 Task: Apply theme geometric in current slide.
Action: Mouse moved to (466, 95)
Screenshot: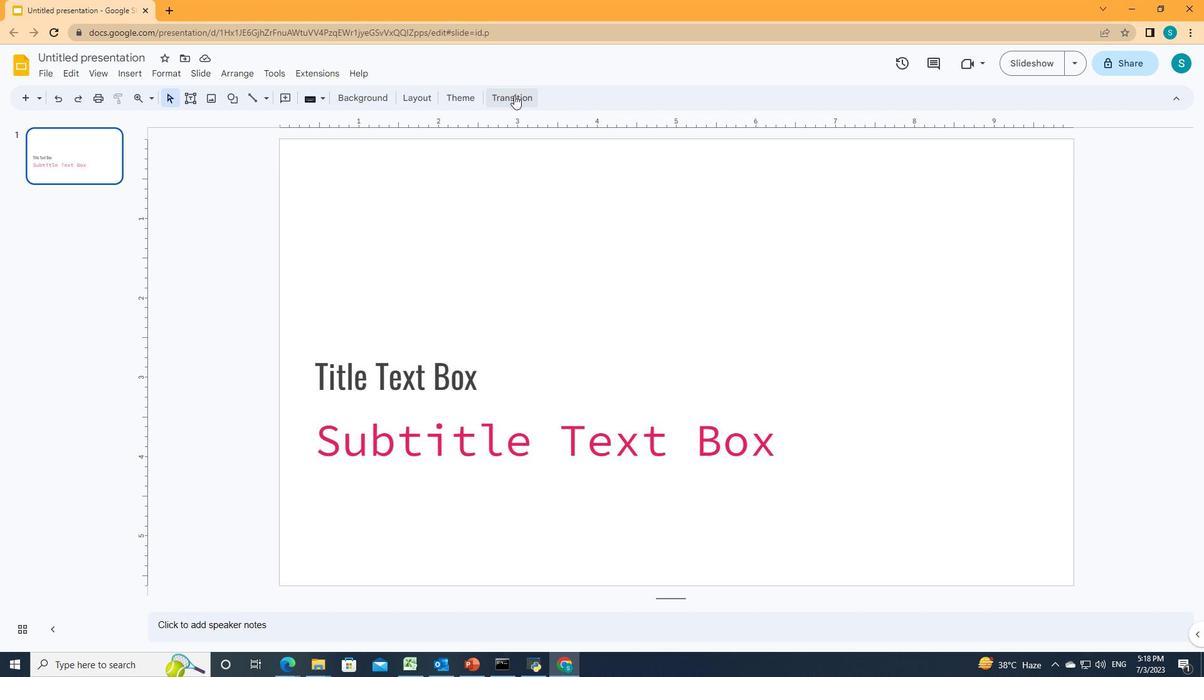 
Action: Mouse pressed left at (466, 95)
Screenshot: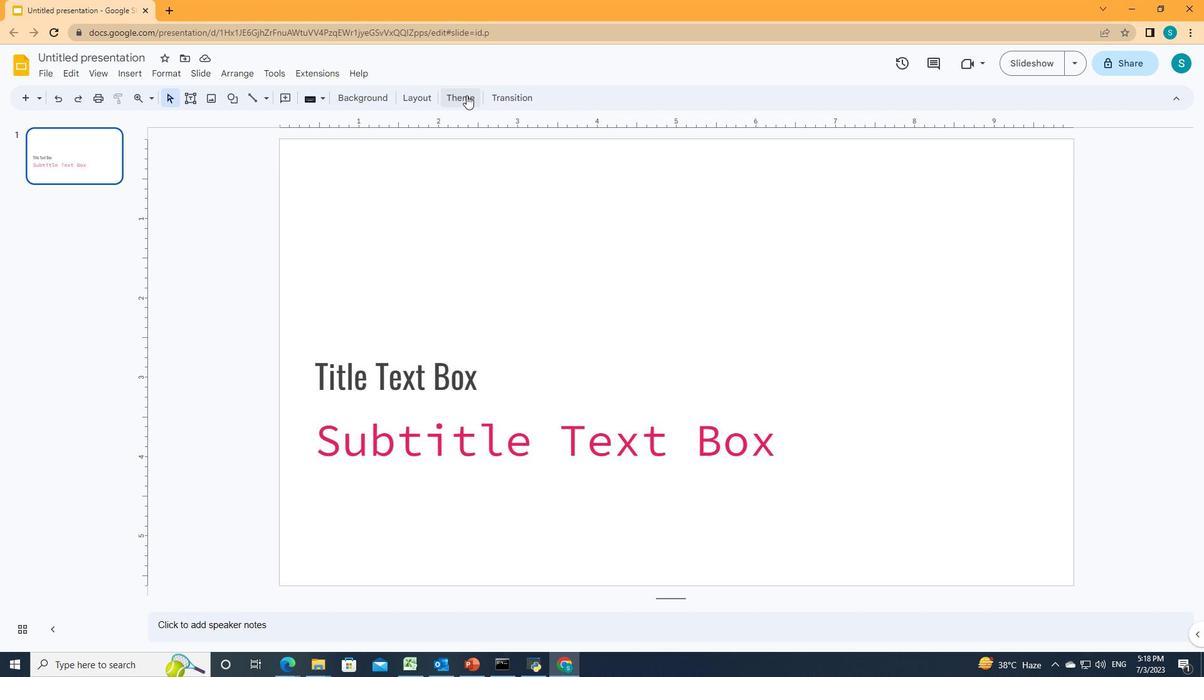 
Action: Mouse moved to (1147, 306)
Screenshot: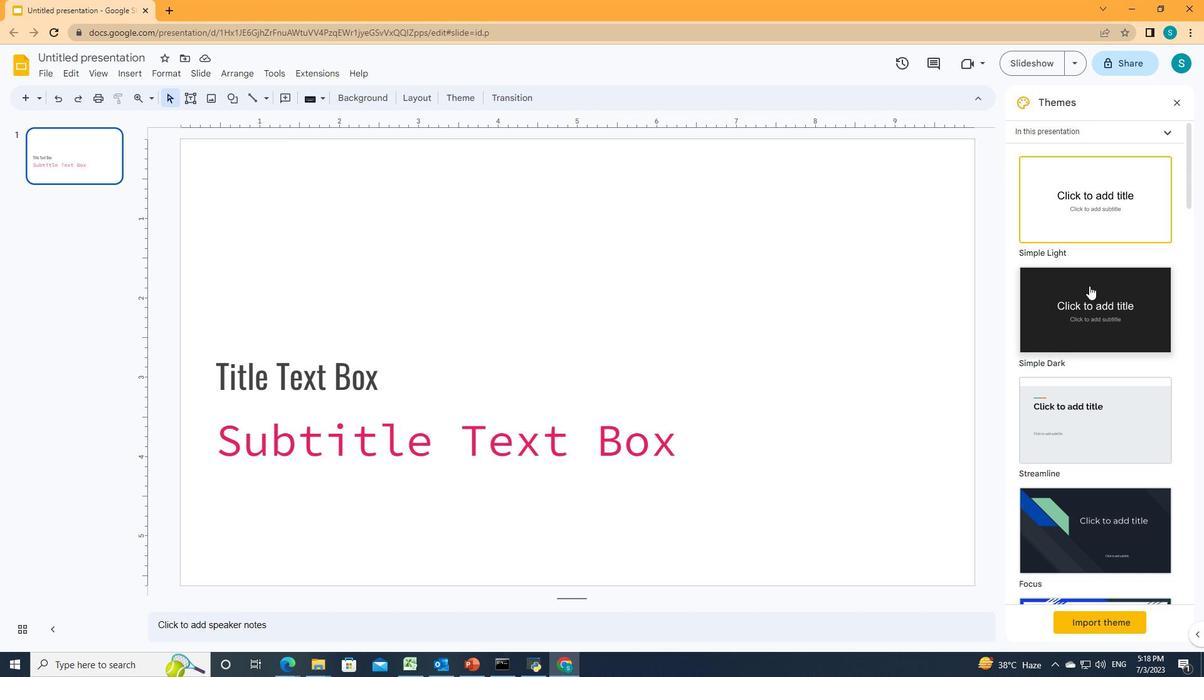 
Action: Mouse scrolled (1147, 305) with delta (0, 0)
Screenshot: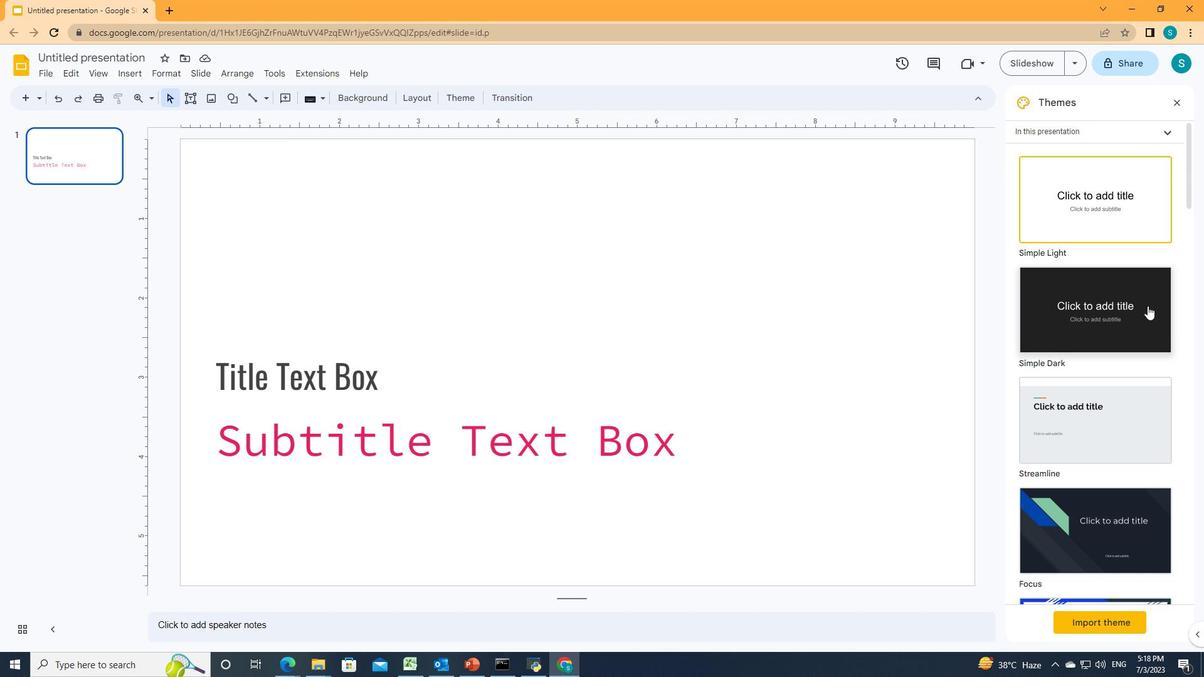 
Action: Mouse scrolled (1147, 305) with delta (0, 0)
Screenshot: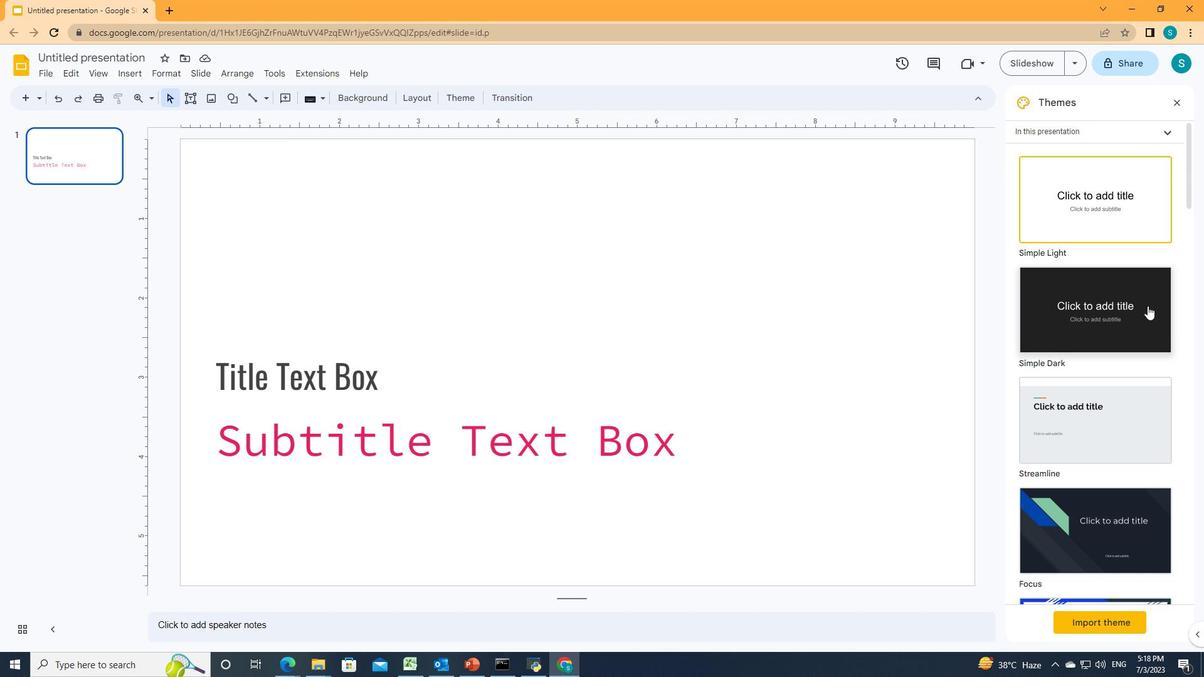 
Action: Mouse scrolled (1147, 305) with delta (0, 0)
Screenshot: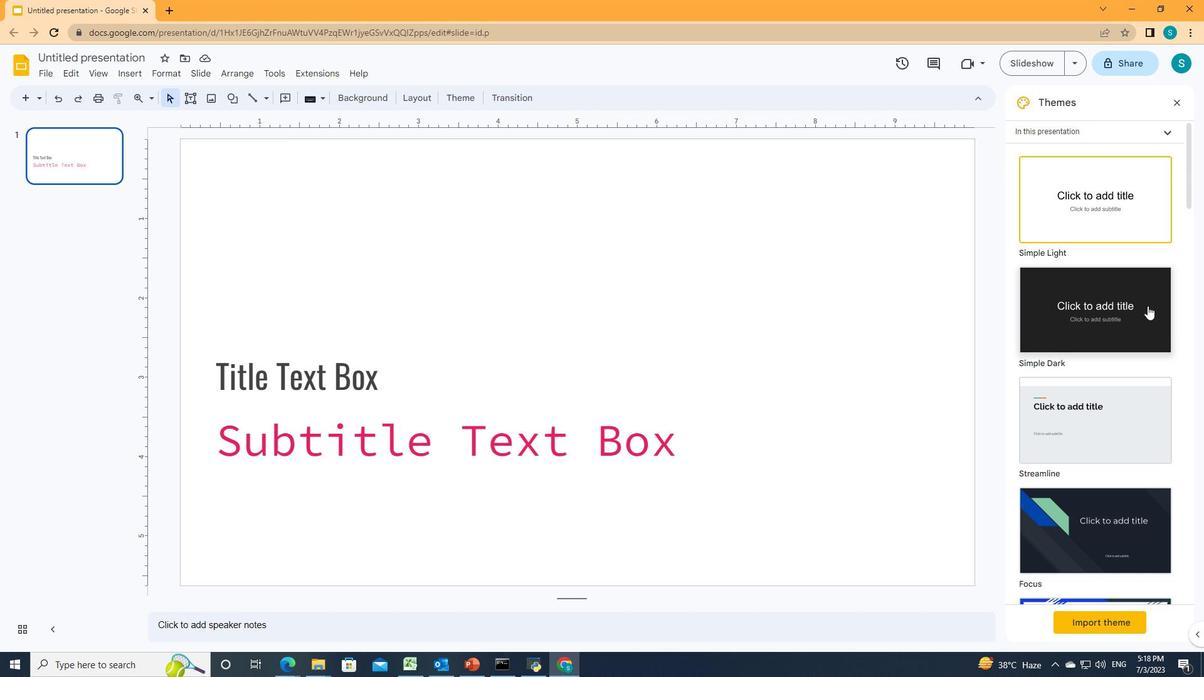 
Action: Mouse scrolled (1147, 305) with delta (0, 0)
Screenshot: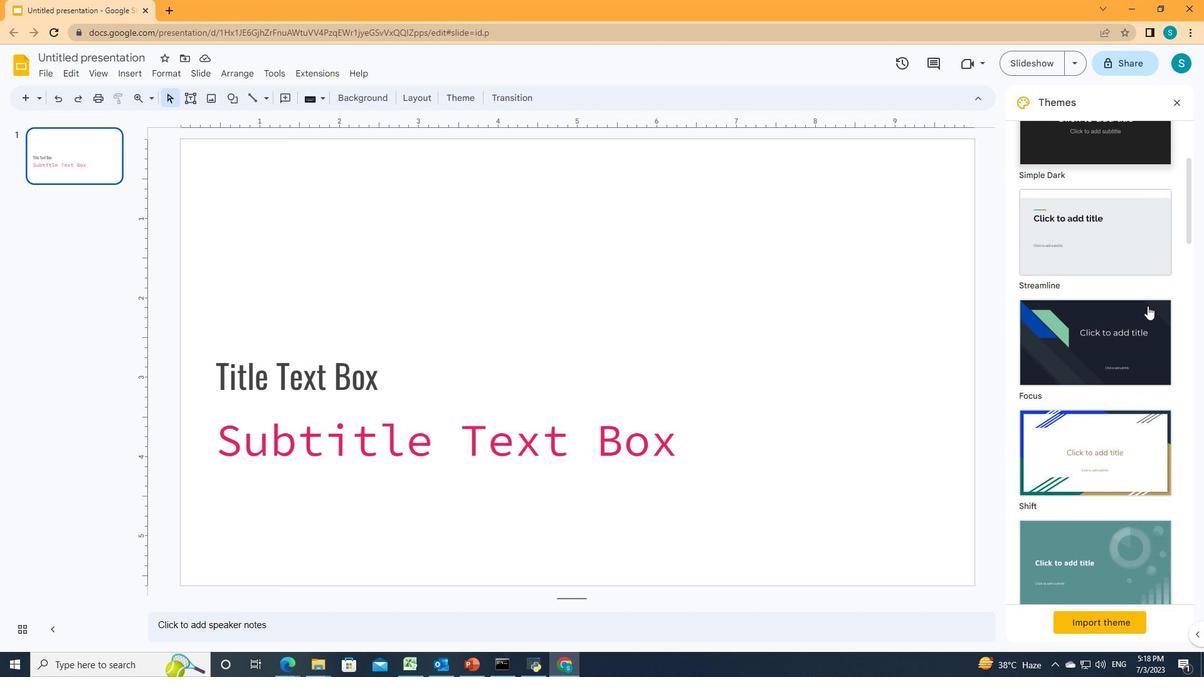 
Action: Mouse scrolled (1147, 305) with delta (0, 0)
Screenshot: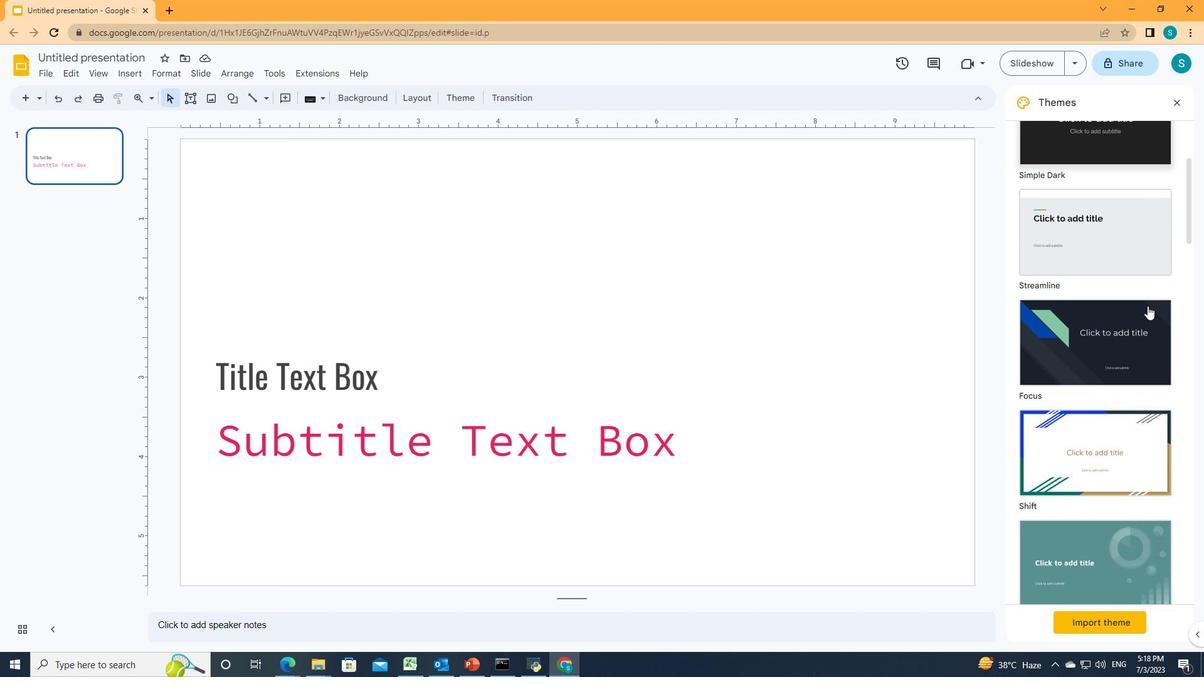 
Action: Mouse scrolled (1147, 305) with delta (0, 0)
Screenshot: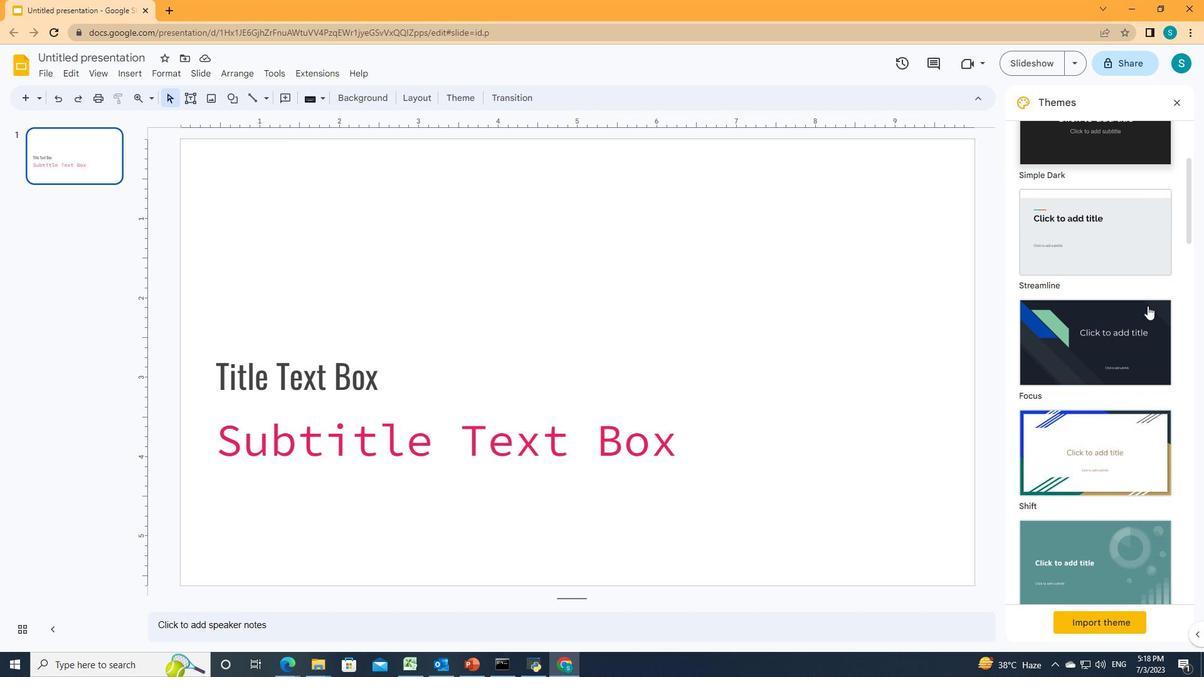 
Action: Mouse scrolled (1147, 305) with delta (0, 0)
Screenshot: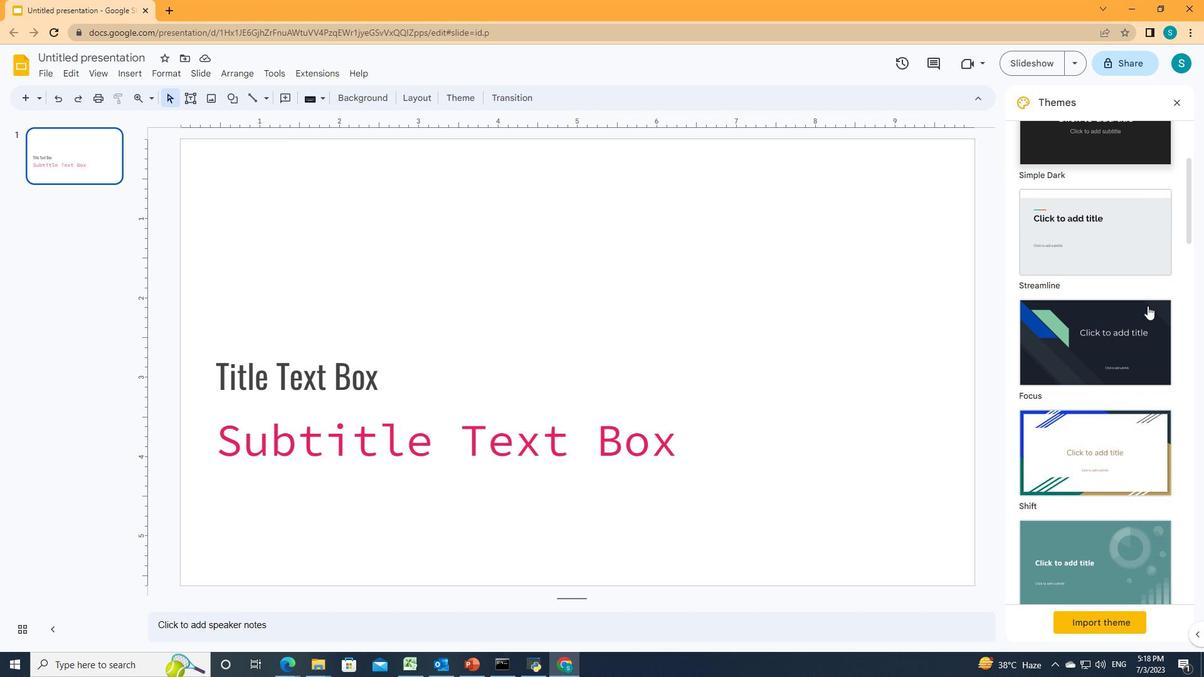 
Action: Mouse scrolled (1147, 305) with delta (0, 0)
Screenshot: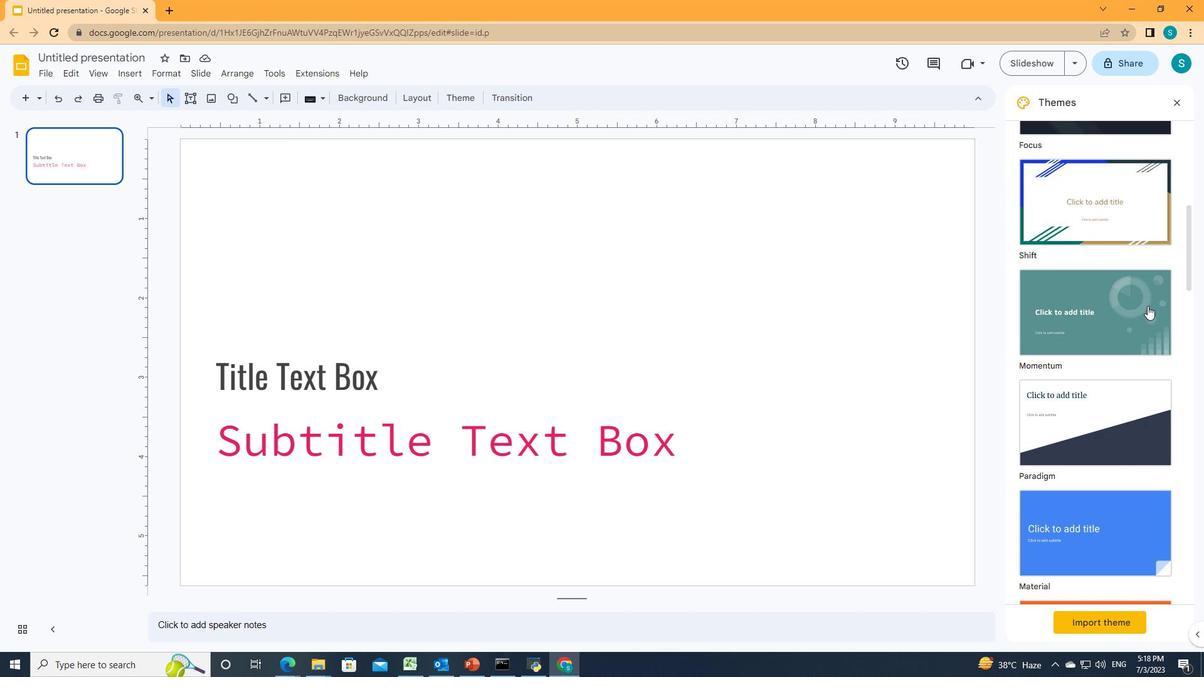 
Action: Mouse scrolled (1147, 305) with delta (0, 0)
Screenshot: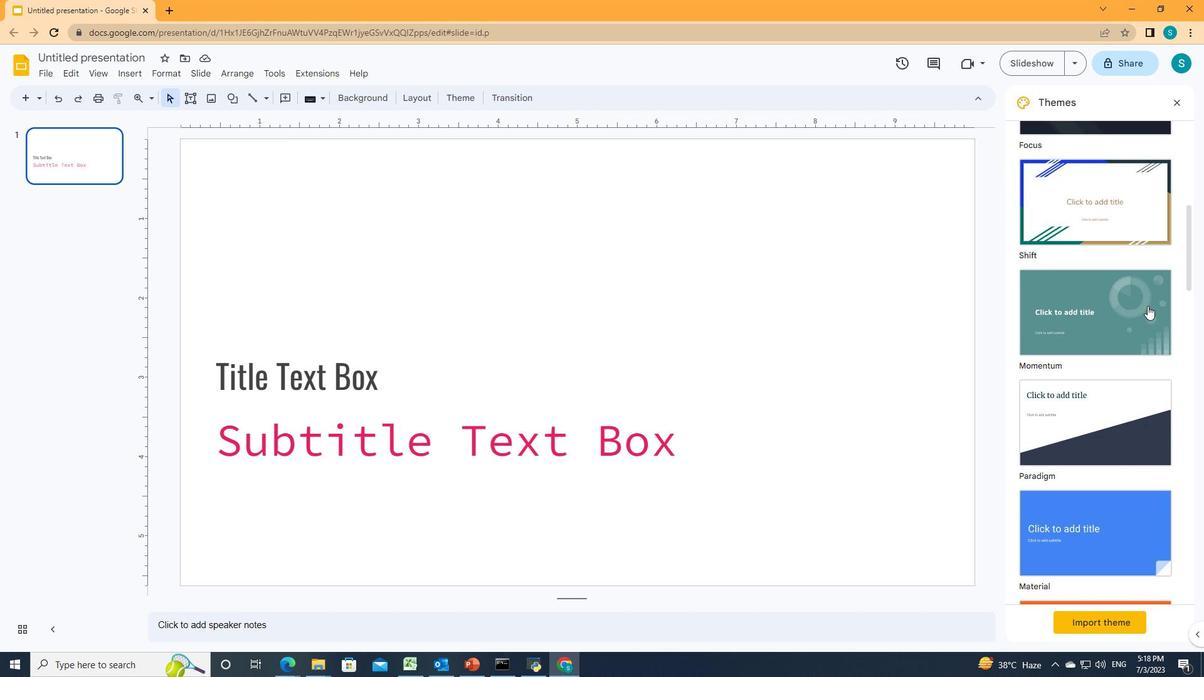 
Action: Mouse scrolled (1147, 305) with delta (0, 0)
Screenshot: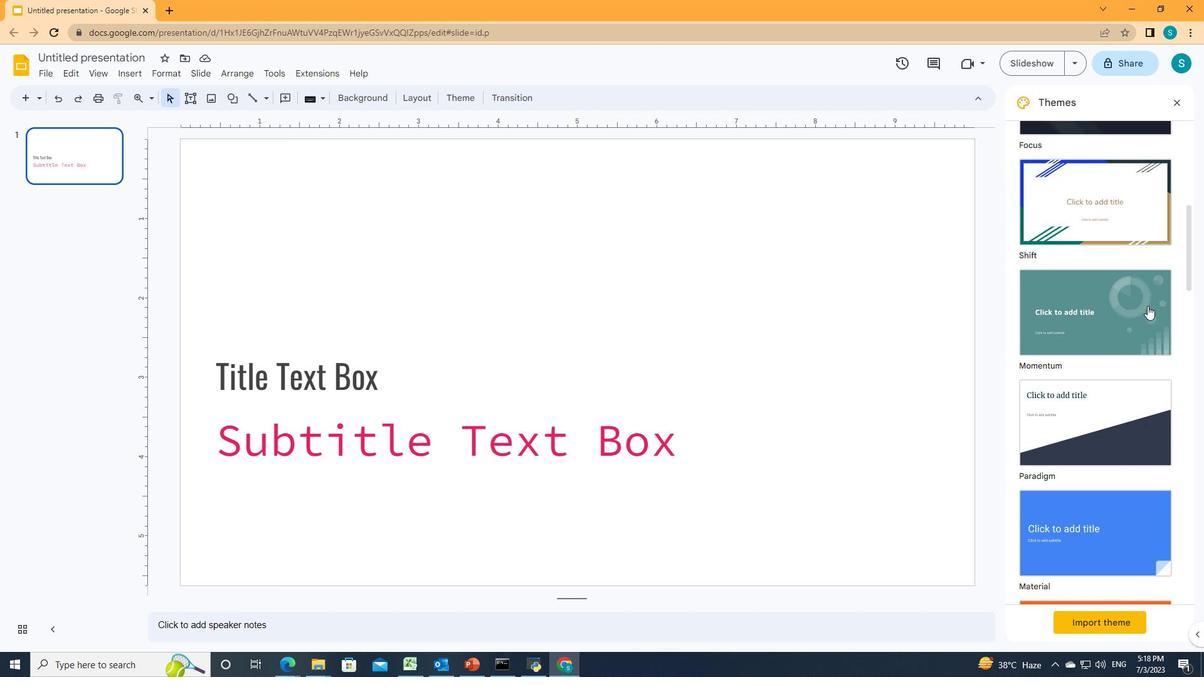 
Action: Mouse scrolled (1147, 305) with delta (0, 0)
Screenshot: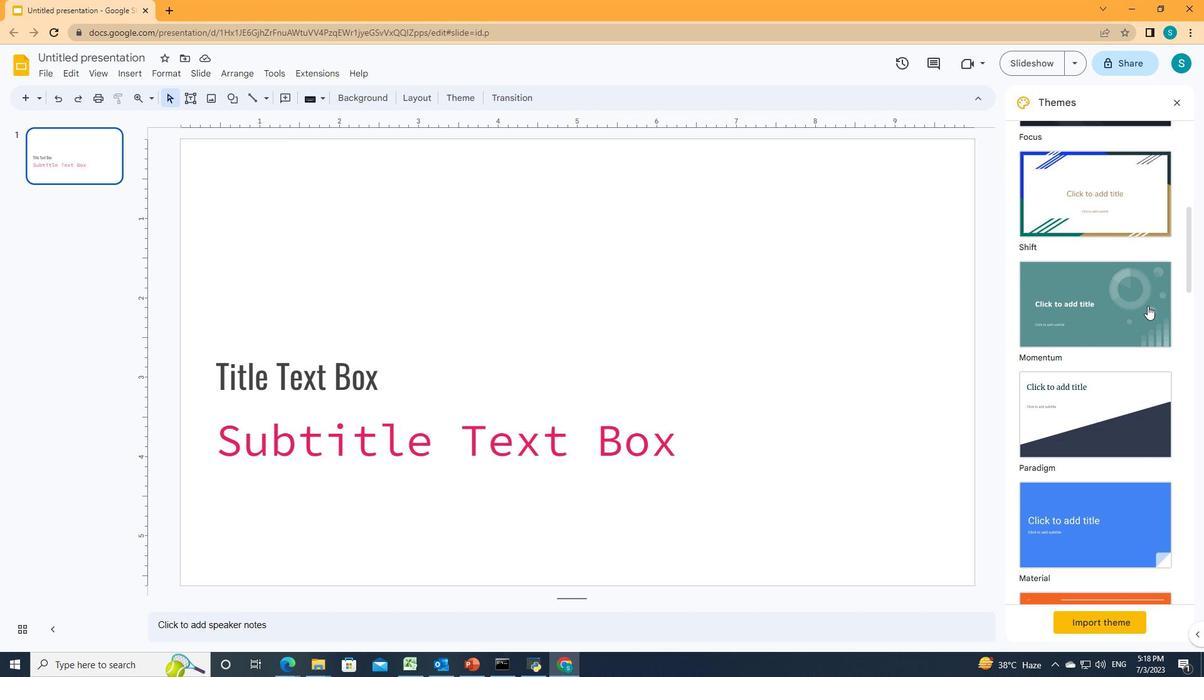 
Action: Mouse scrolled (1147, 305) with delta (0, 0)
Screenshot: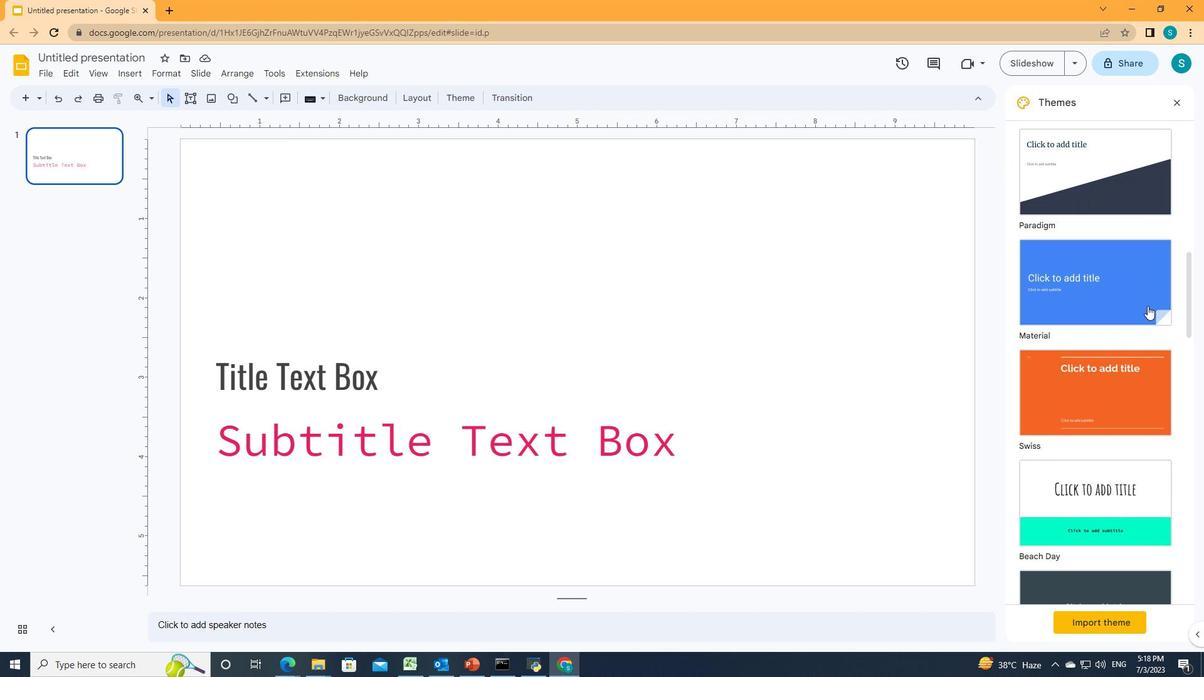 
Action: Mouse scrolled (1147, 305) with delta (0, 0)
Screenshot: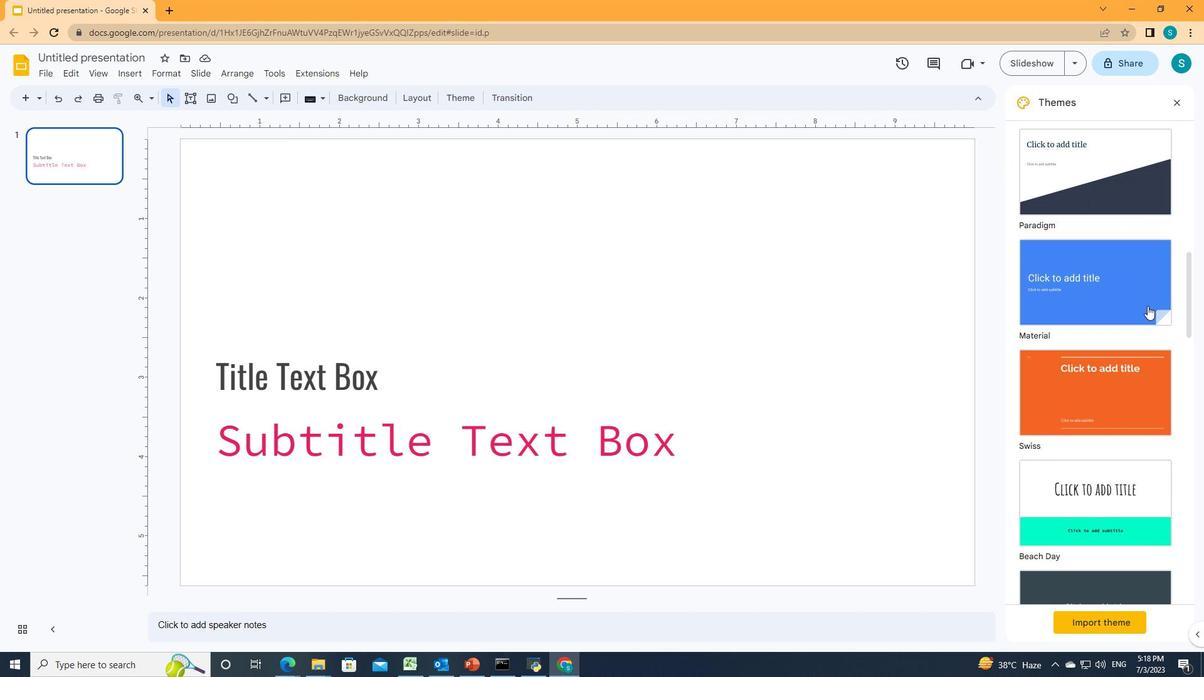 
Action: Mouse scrolled (1147, 305) with delta (0, 0)
Screenshot: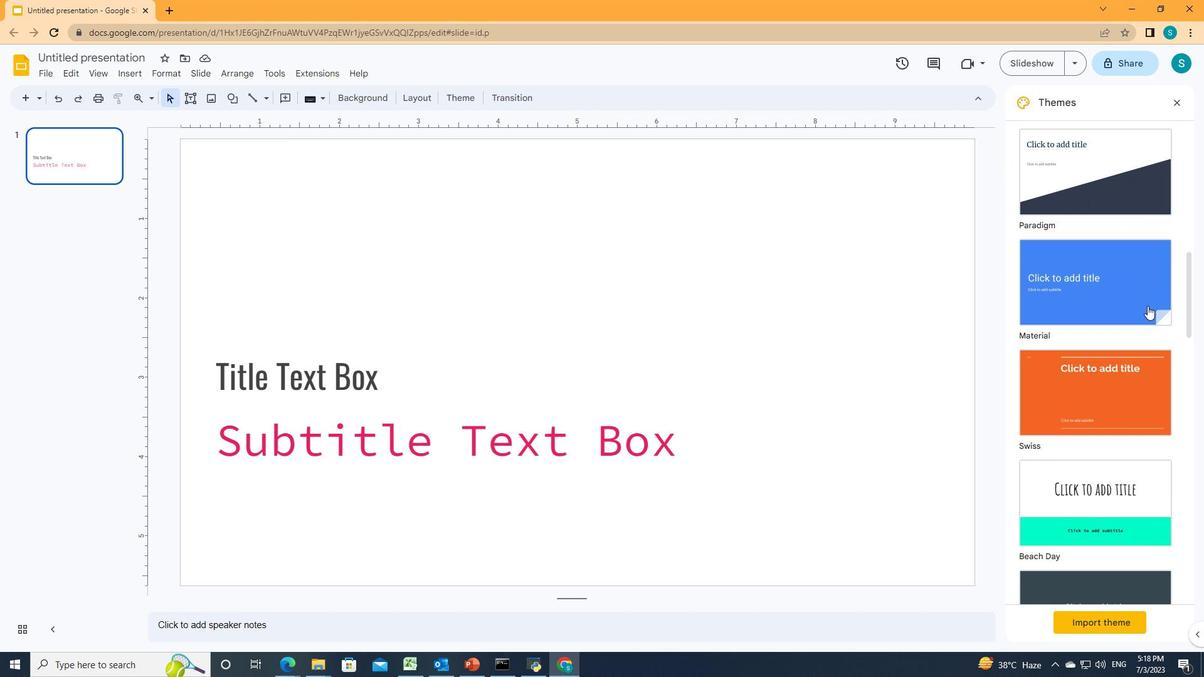 
Action: Mouse scrolled (1147, 305) with delta (0, 0)
Screenshot: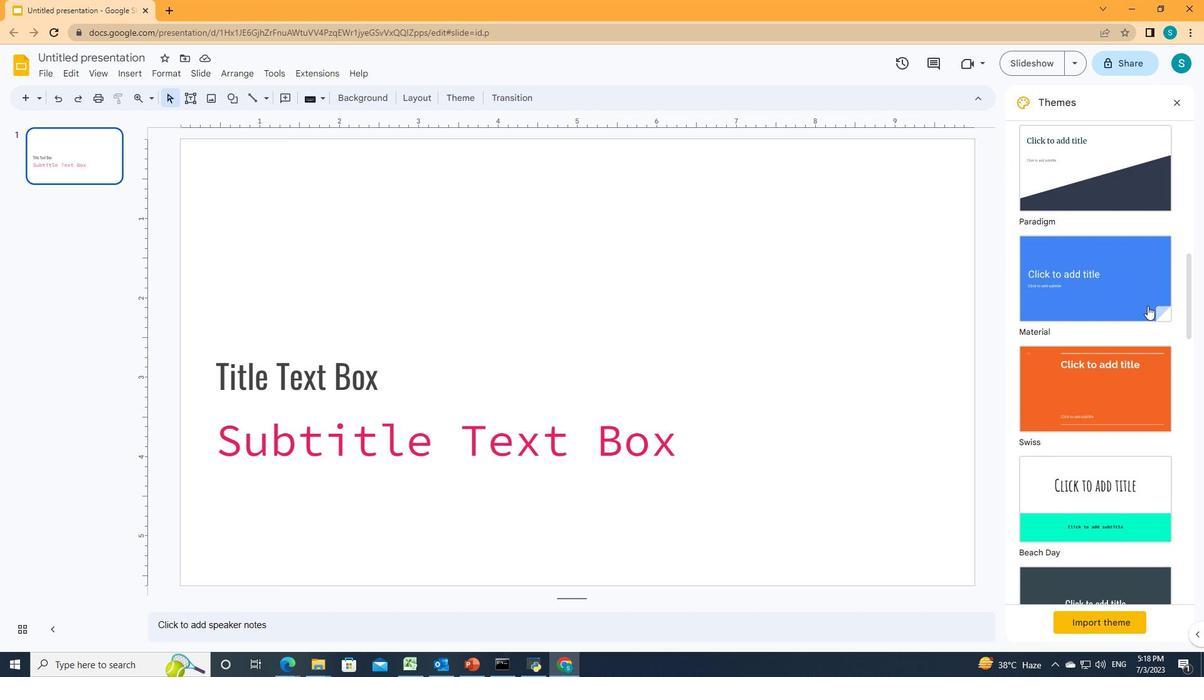 
Action: Mouse scrolled (1147, 305) with delta (0, 0)
Screenshot: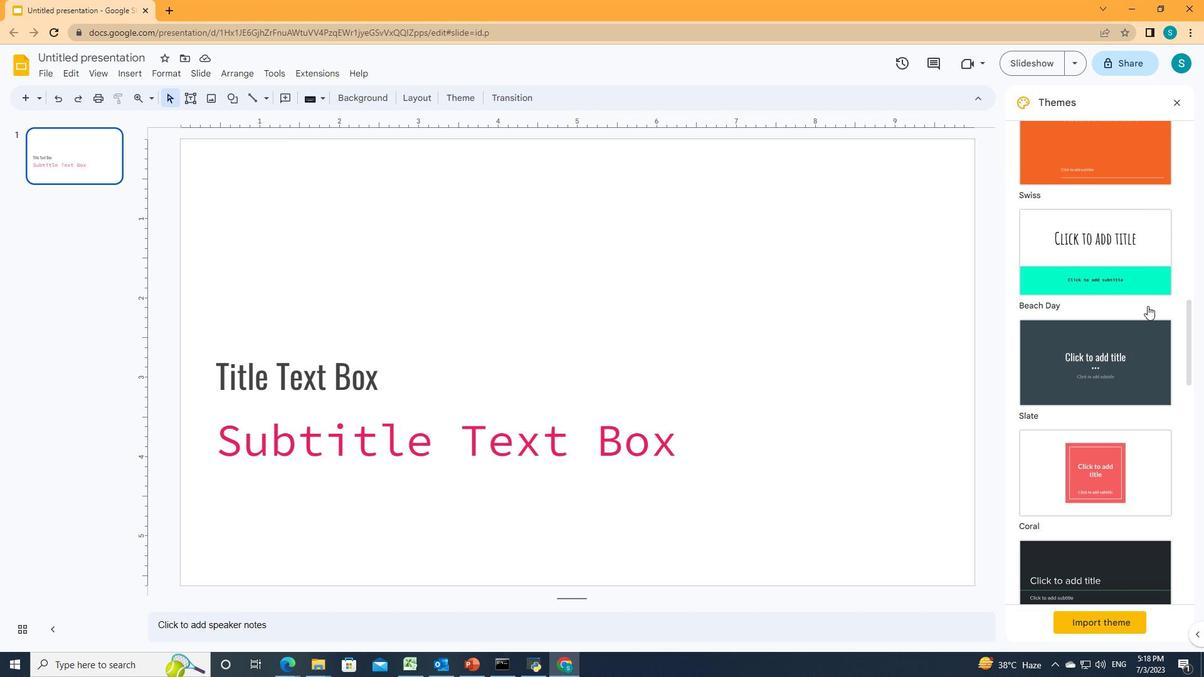 
Action: Mouse scrolled (1147, 305) with delta (0, 0)
Screenshot: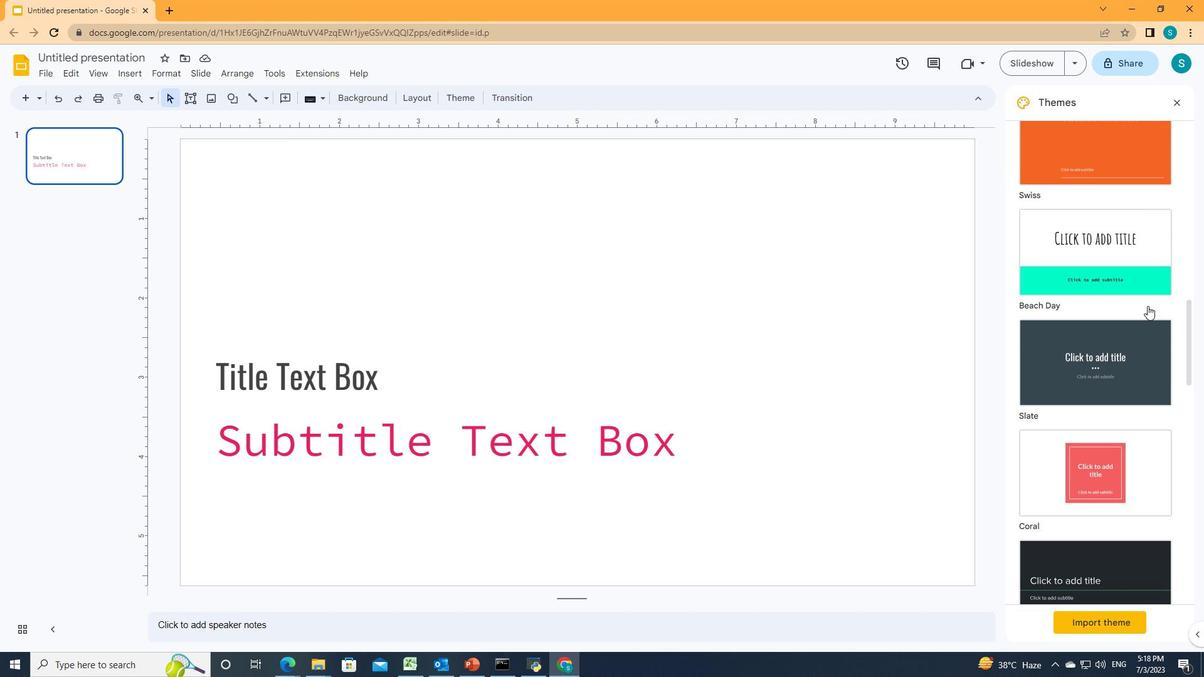 
Action: Mouse scrolled (1147, 305) with delta (0, 0)
Screenshot: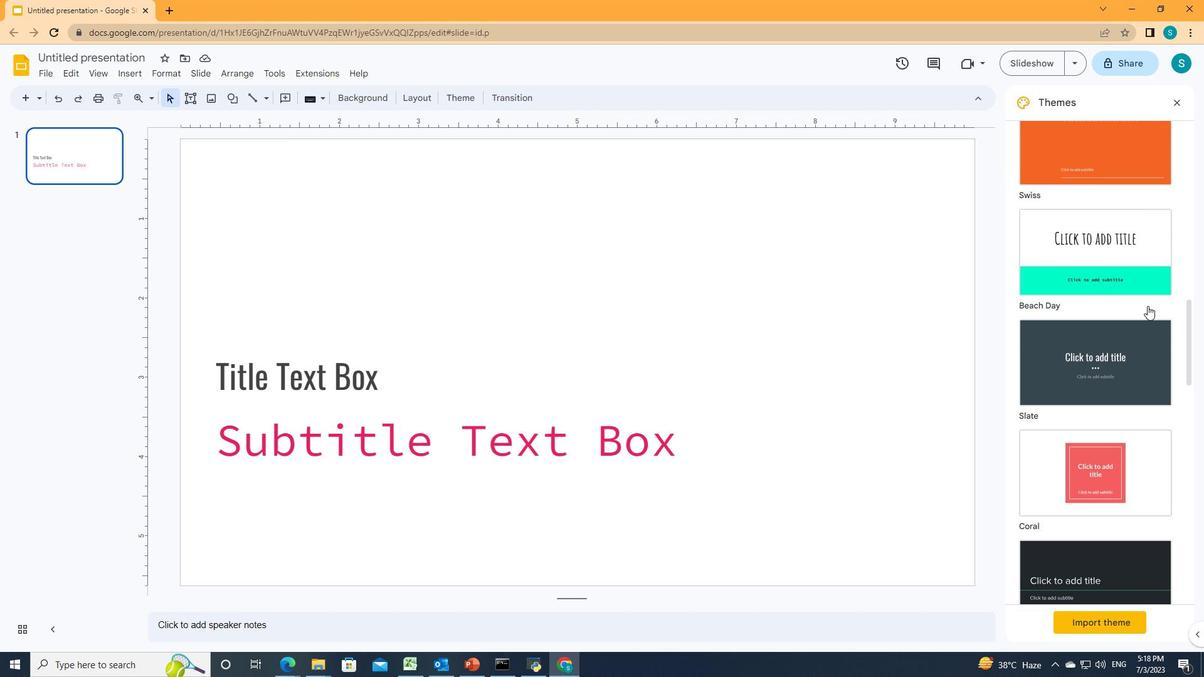 
Action: Mouse scrolled (1147, 305) with delta (0, 0)
Screenshot: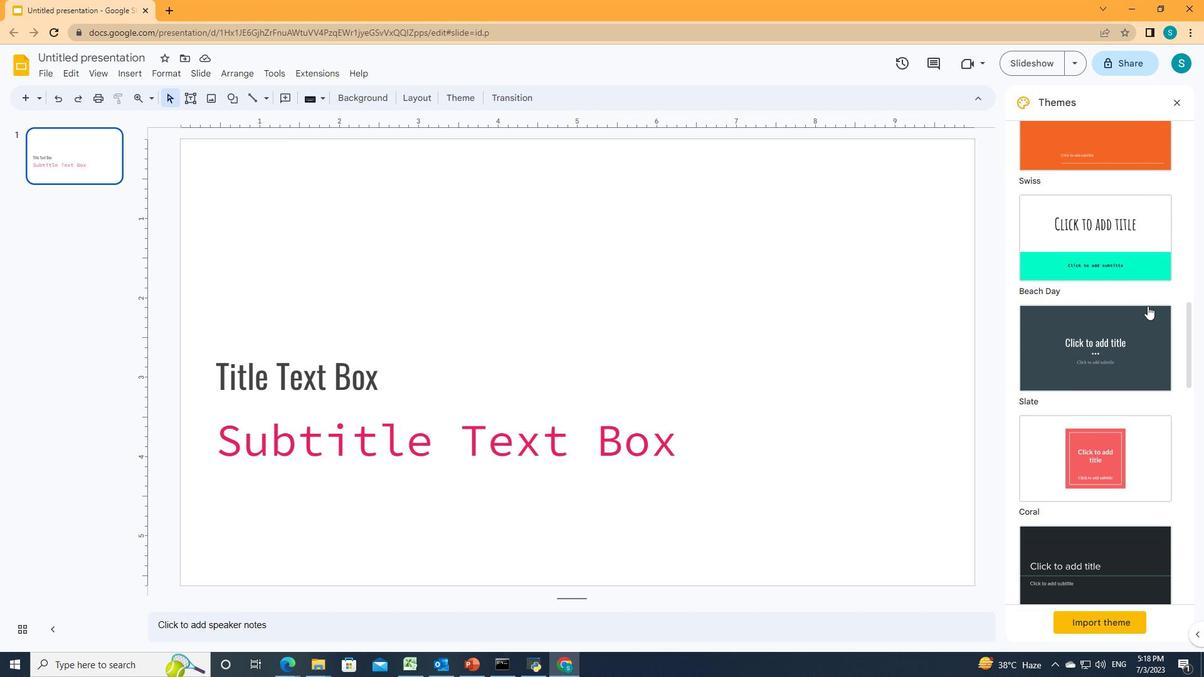 
Action: Mouse scrolled (1147, 305) with delta (0, 0)
Screenshot: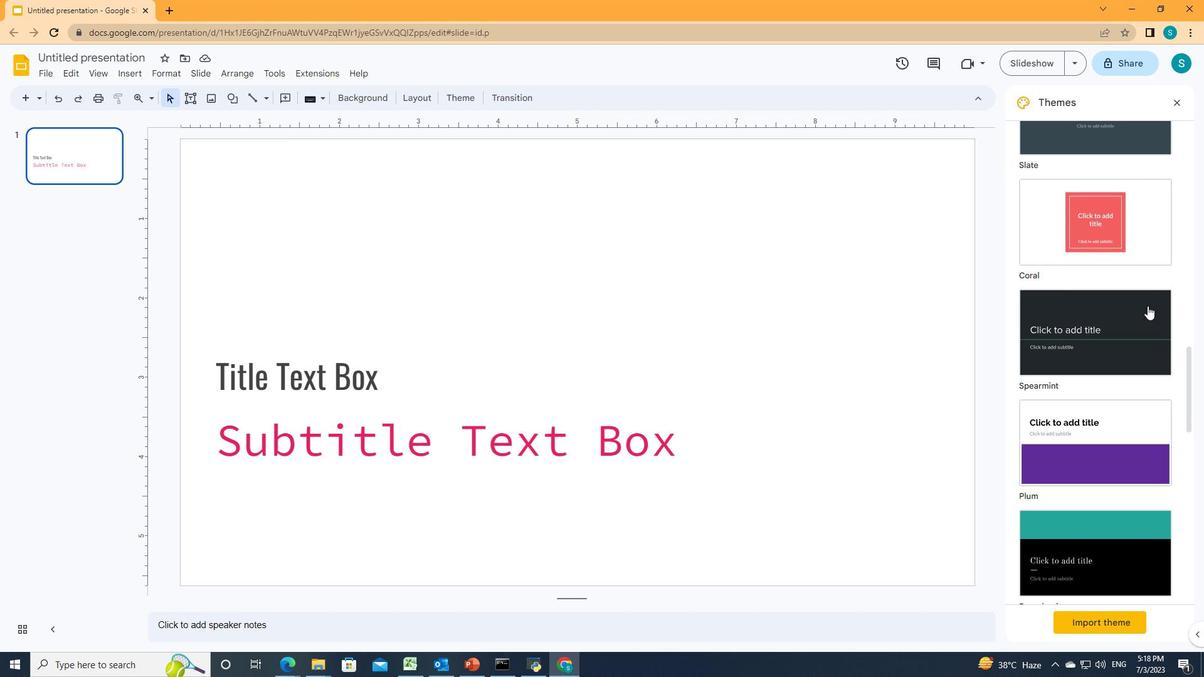 
Action: Mouse scrolled (1147, 305) with delta (0, 0)
Screenshot: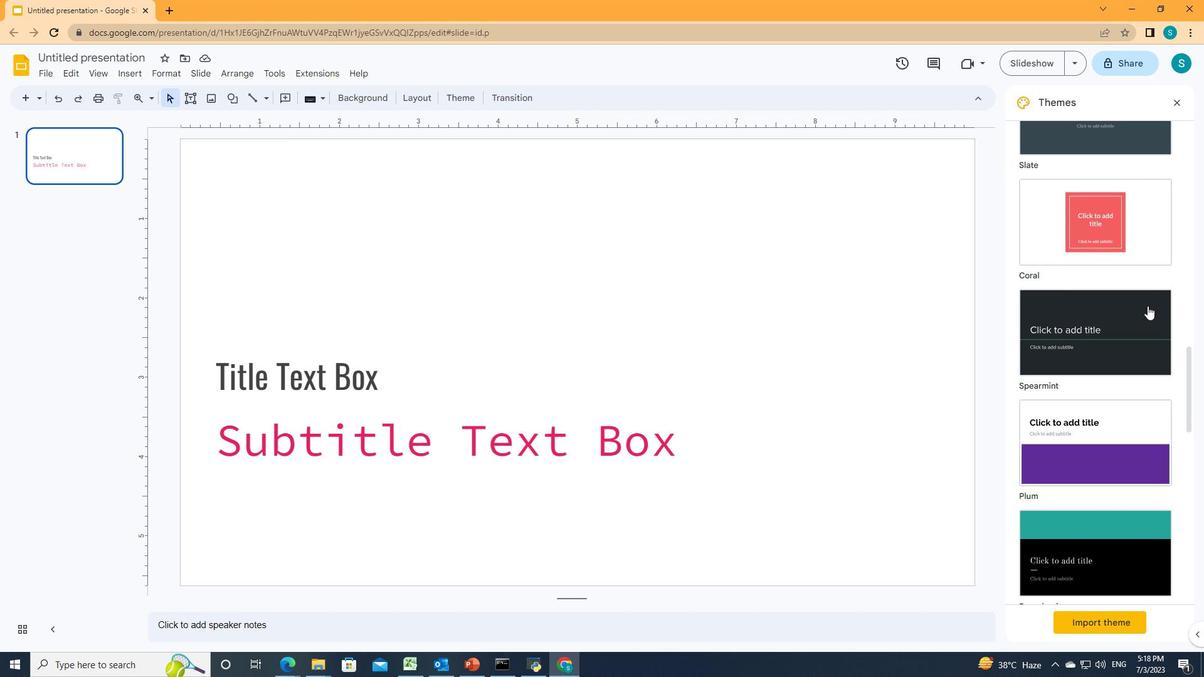 
Action: Mouse scrolled (1147, 305) with delta (0, 0)
Screenshot: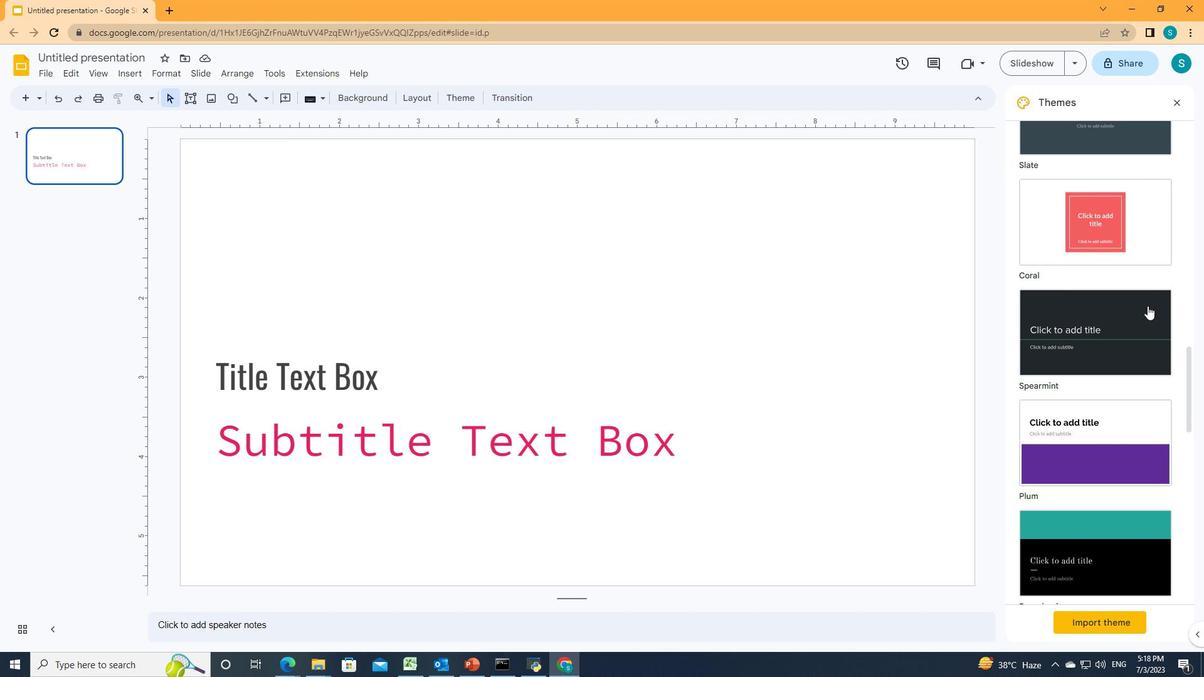 
Action: Mouse scrolled (1147, 305) with delta (0, 0)
Screenshot: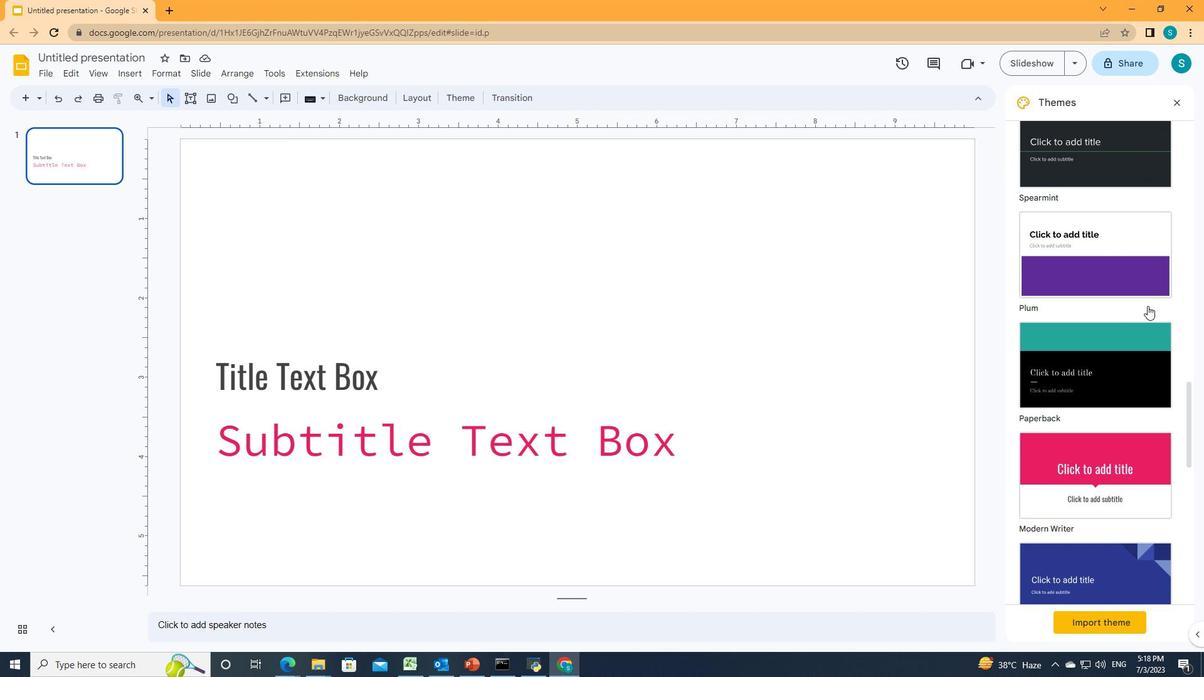 
Action: Mouse scrolled (1147, 305) with delta (0, 0)
Screenshot: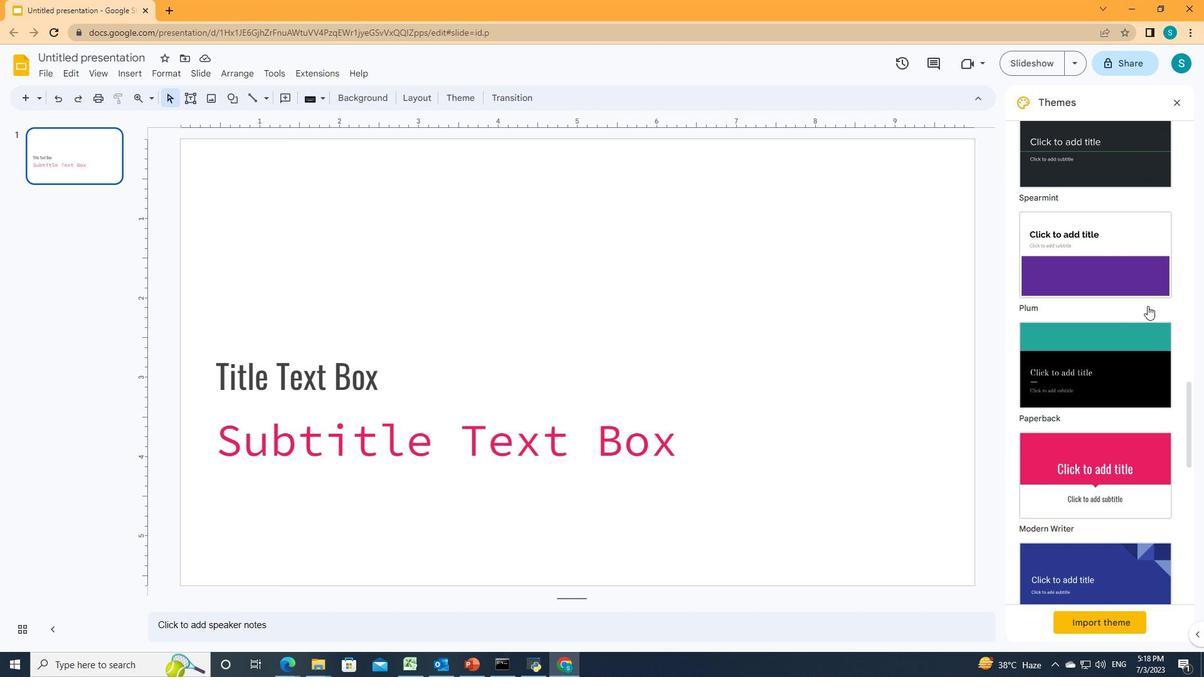 
Action: Mouse scrolled (1147, 305) with delta (0, 0)
Screenshot: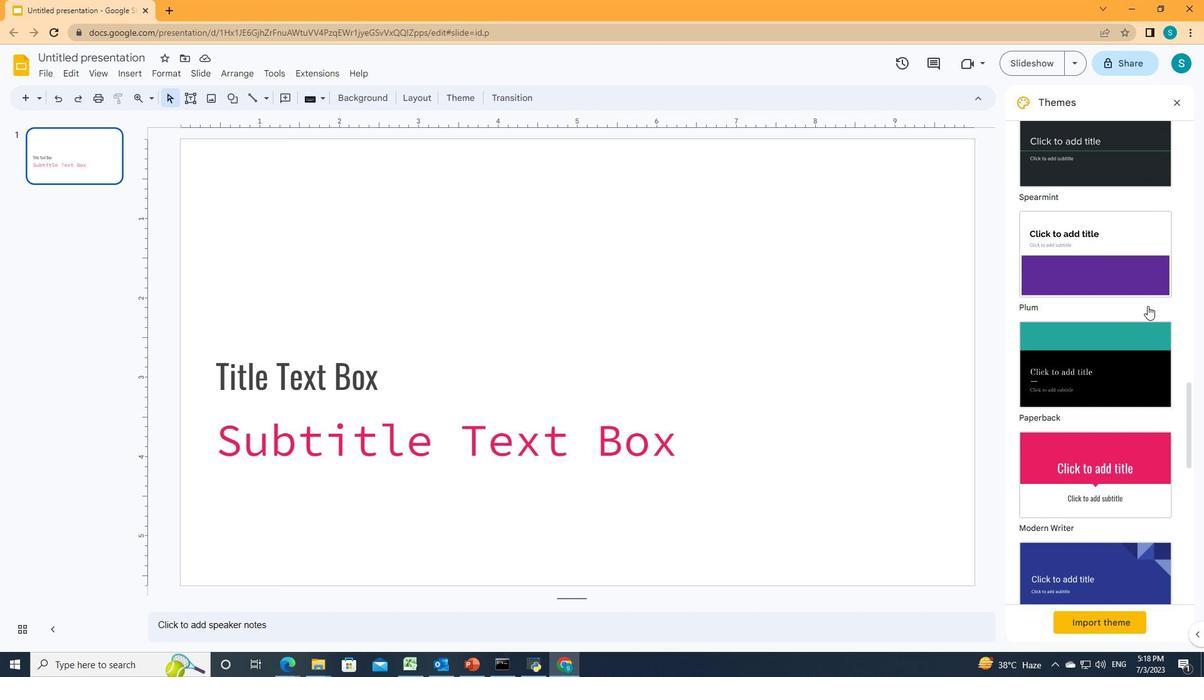
Action: Mouse moved to (1103, 397)
Screenshot: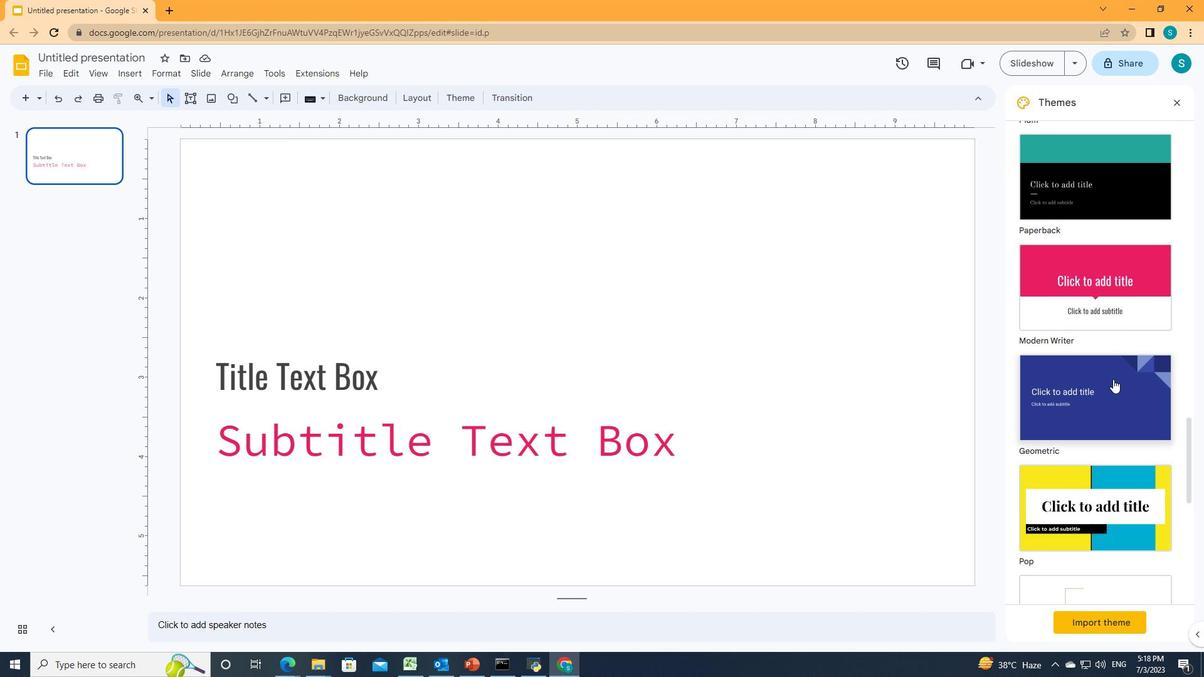 
Action: Mouse pressed left at (1103, 397)
Screenshot: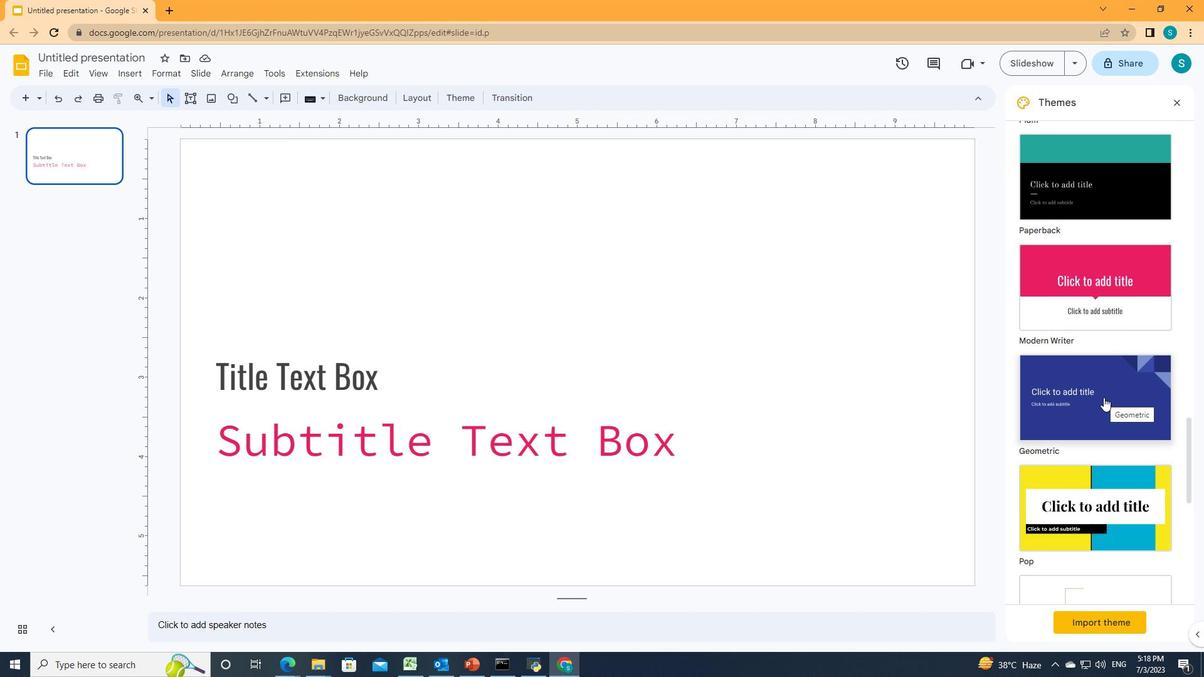 
